 Task: Add Naturtint Permanent Hair Color, 8G Sandy Golden Blonde to the cart.
Action: Mouse moved to (270, 140)
Screenshot: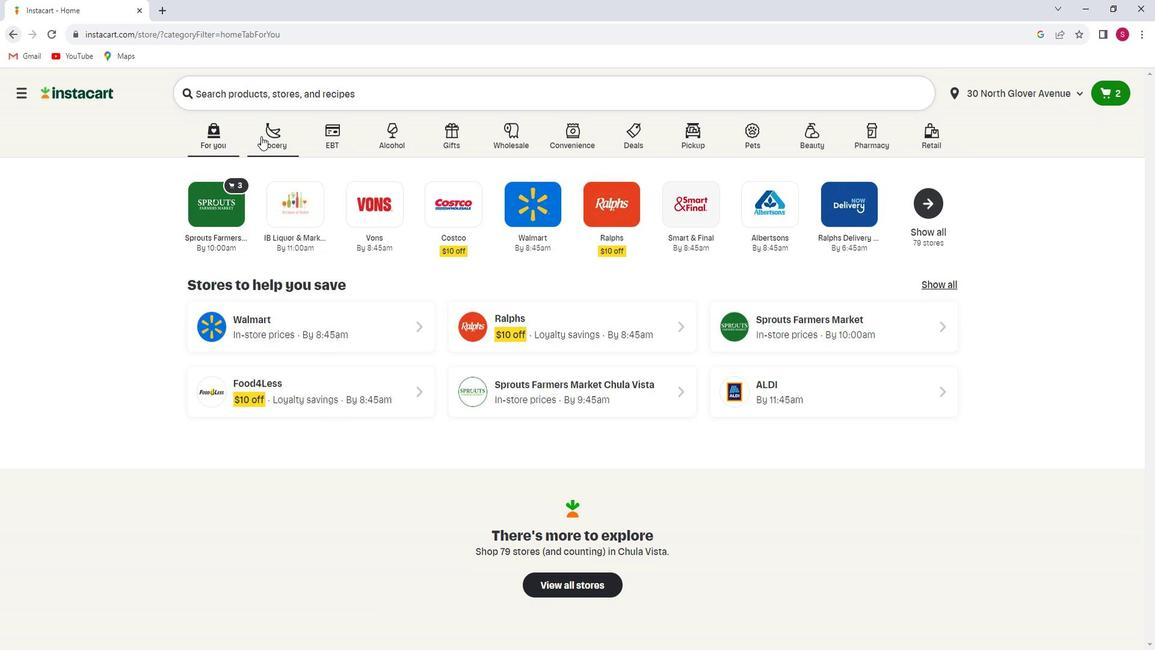 
Action: Mouse pressed left at (270, 140)
Screenshot: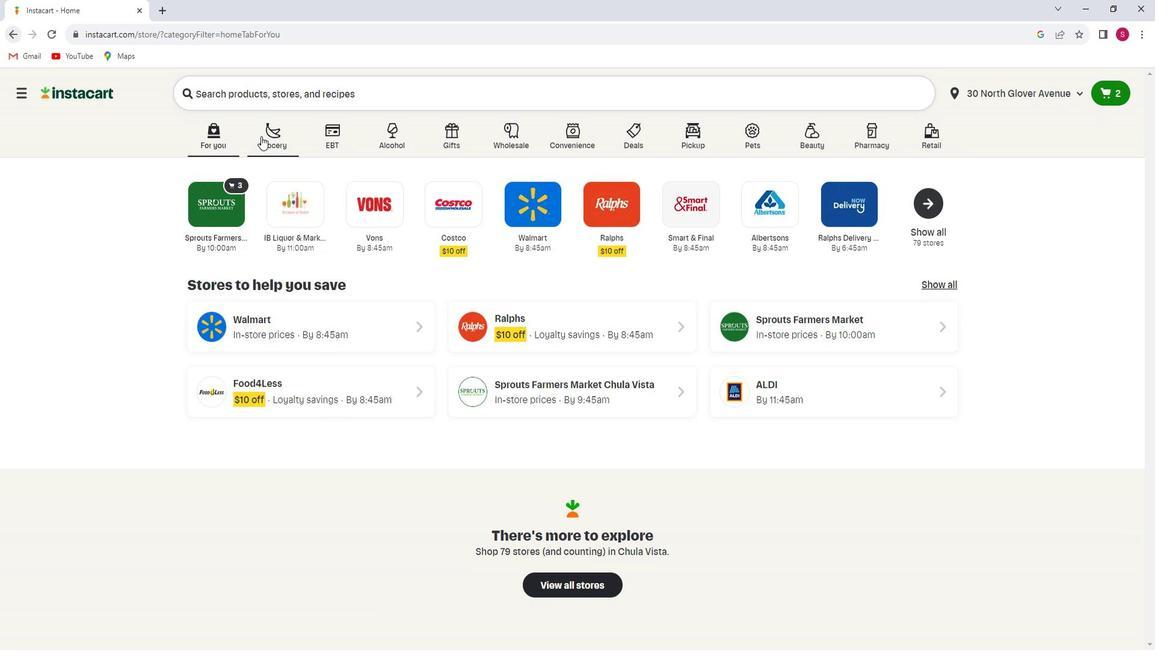 
Action: Mouse moved to (331, 356)
Screenshot: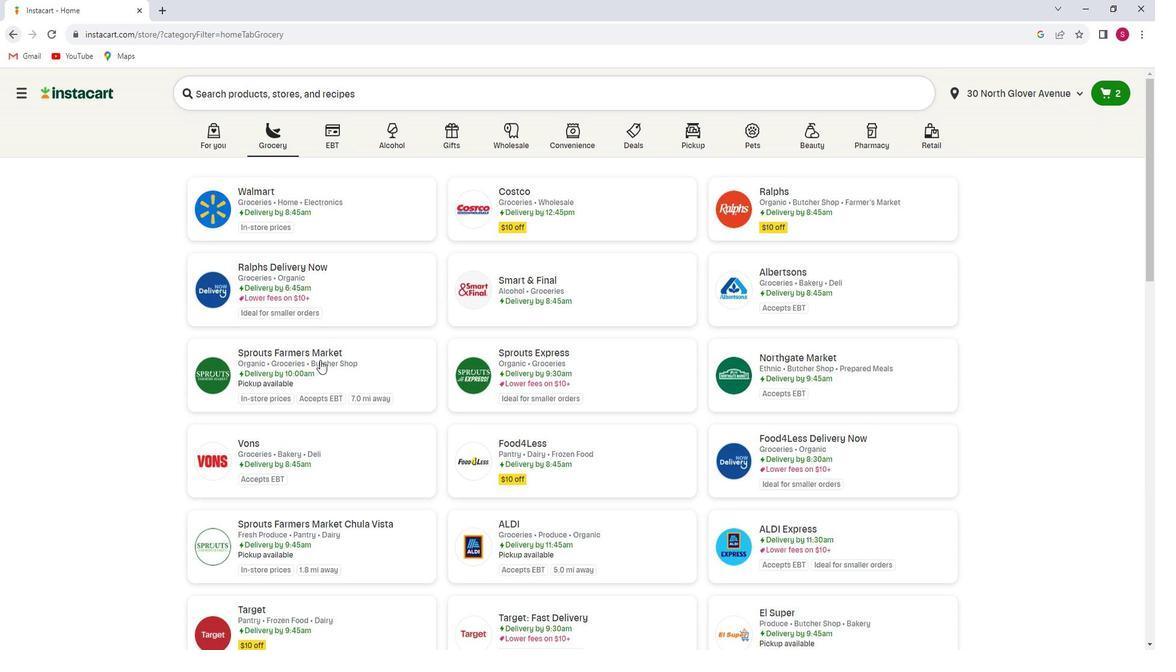 
Action: Mouse pressed left at (331, 356)
Screenshot: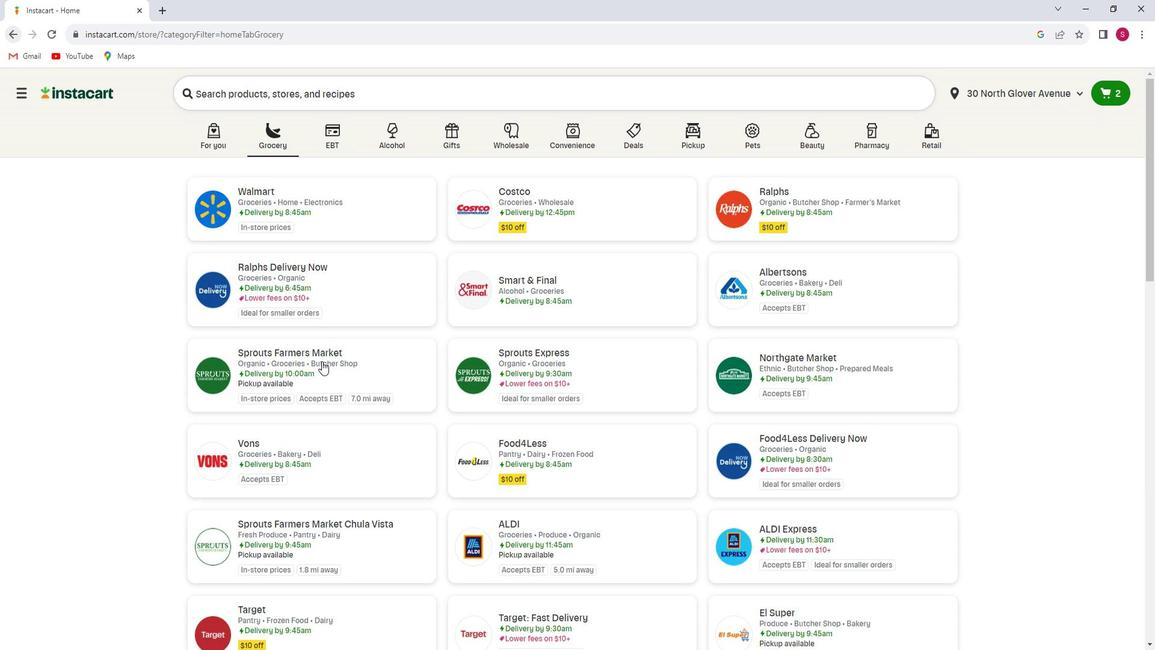 
Action: Mouse moved to (101, 381)
Screenshot: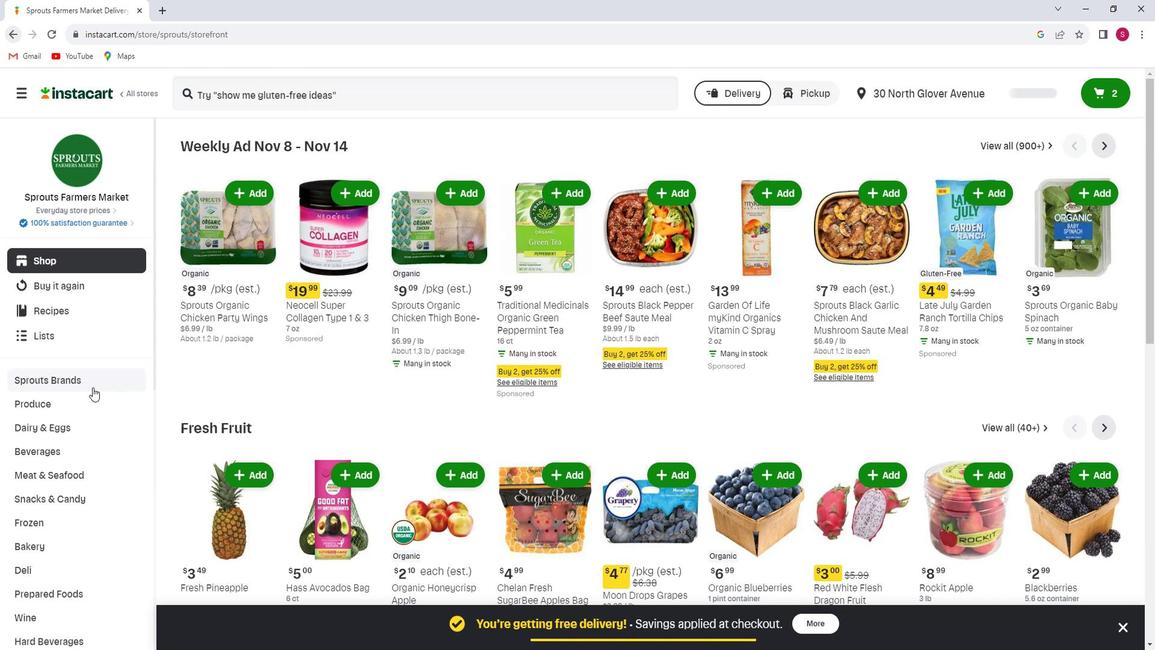 
Action: Mouse scrolled (101, 381) with delta (0, 0)
Screenshot: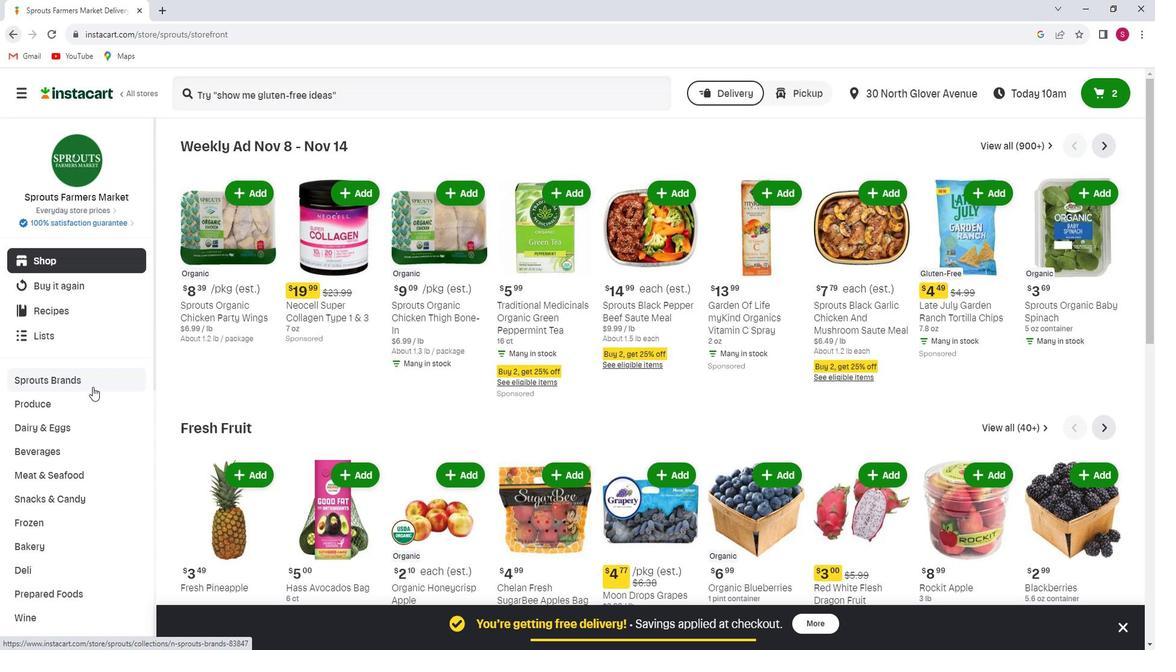 
Action: Mouse scrolled (101, 381) with delta (0, 0)
Screenshot: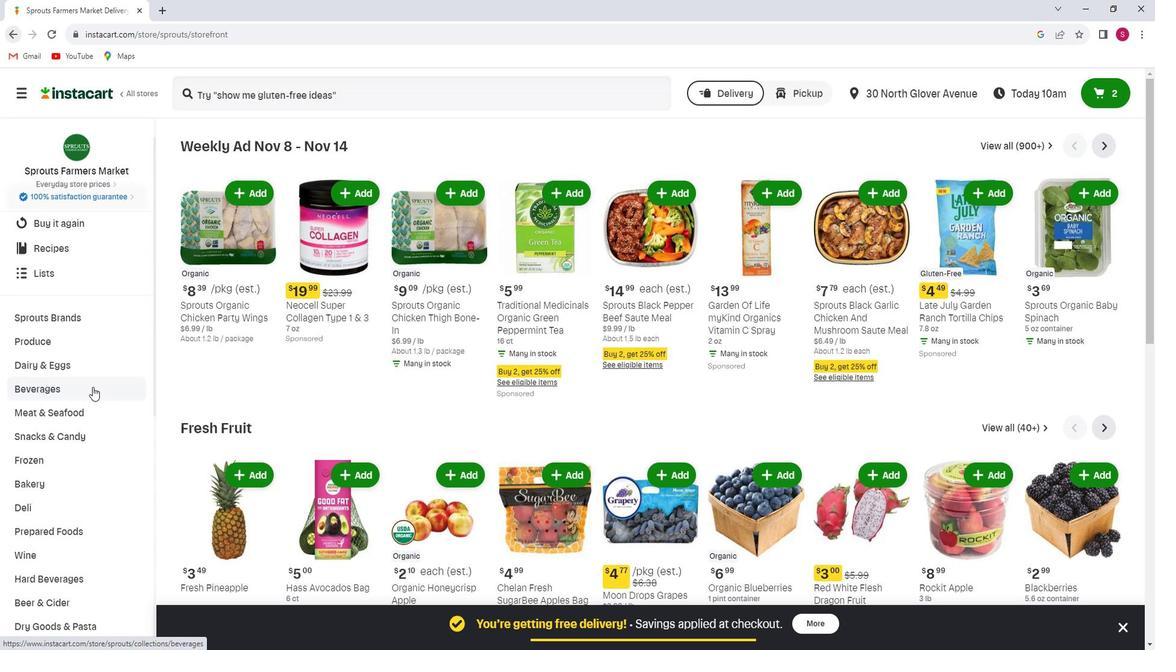 
Action: Mouse scrolled (101, 381) with delta (0, 0)
Screenshot: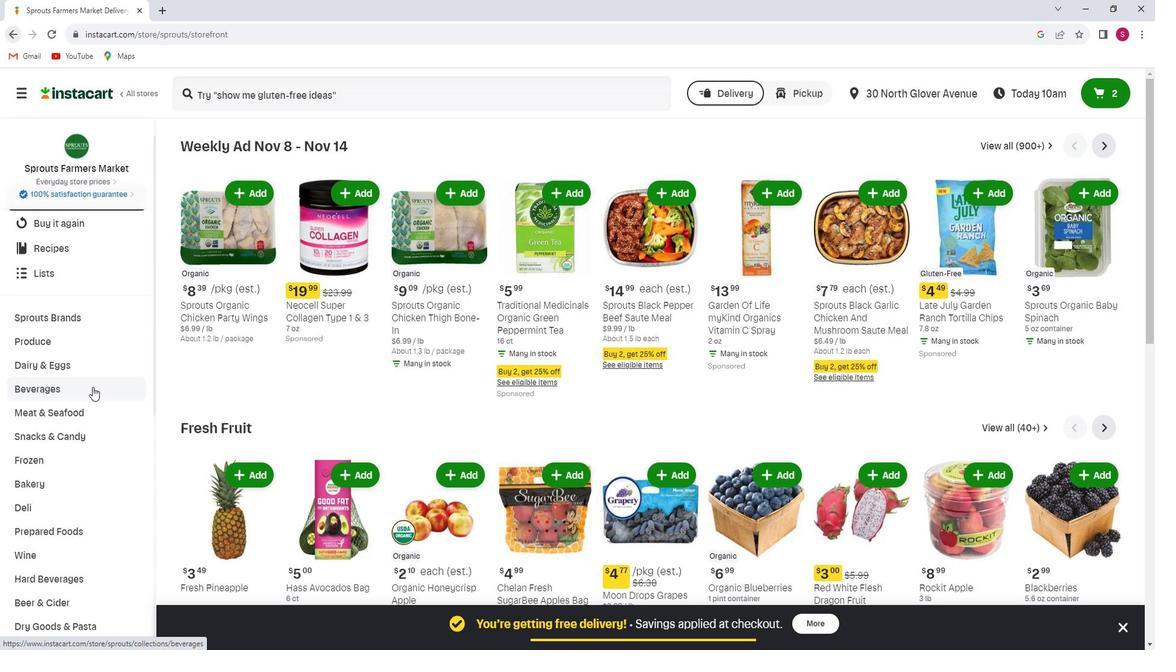 
Action: Mouse scrolled (101, 381) with delta (0, 0)
Screenshot: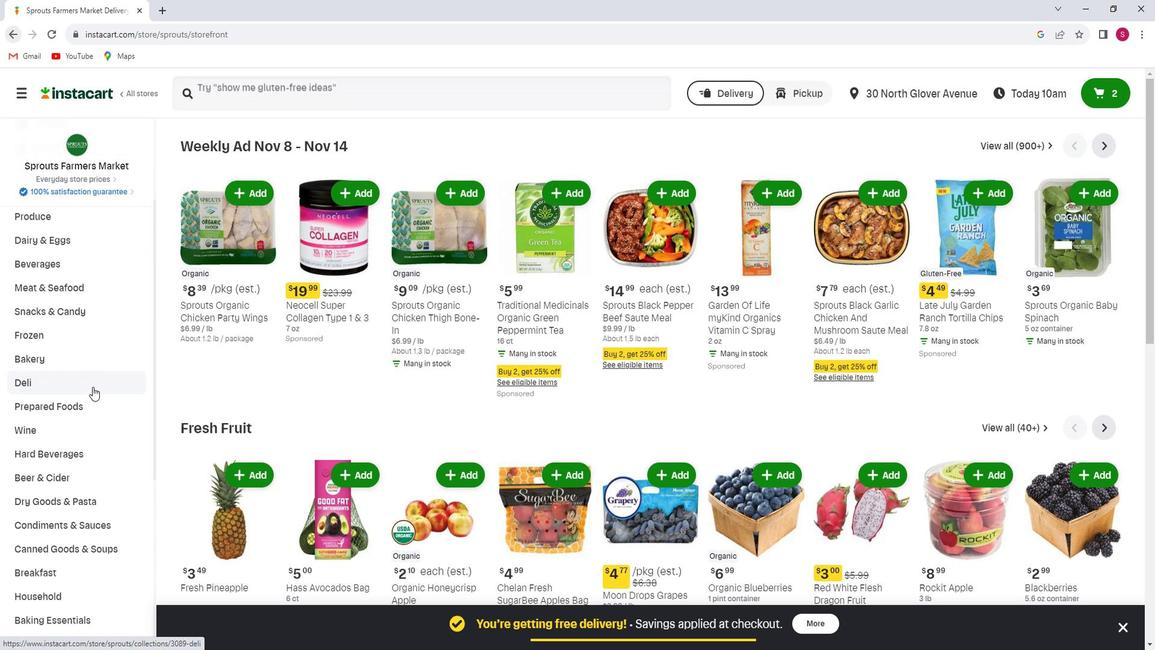 
Action: Mouse scrolled (101, 381) with delta (0, 0)
Screenshot: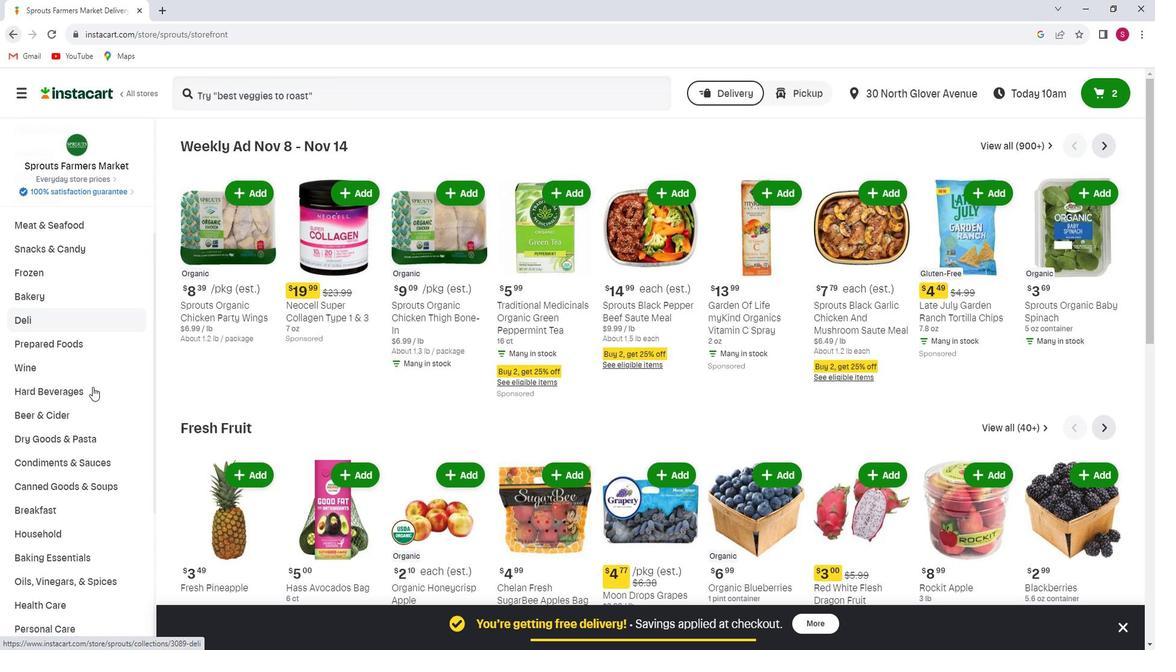
Action: Mouse scrolled (101, 381) with delta (0, 0)
Screenshot: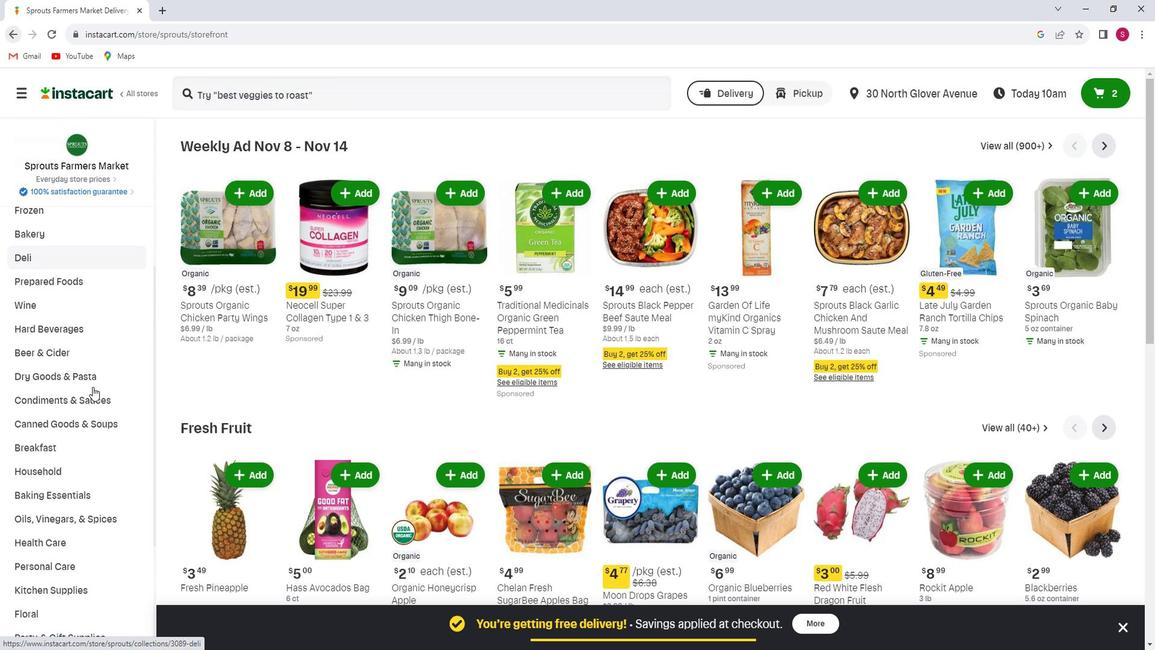 
Action: Mouse scrolled (101, 381) with delta (0, 0)
Screenshot: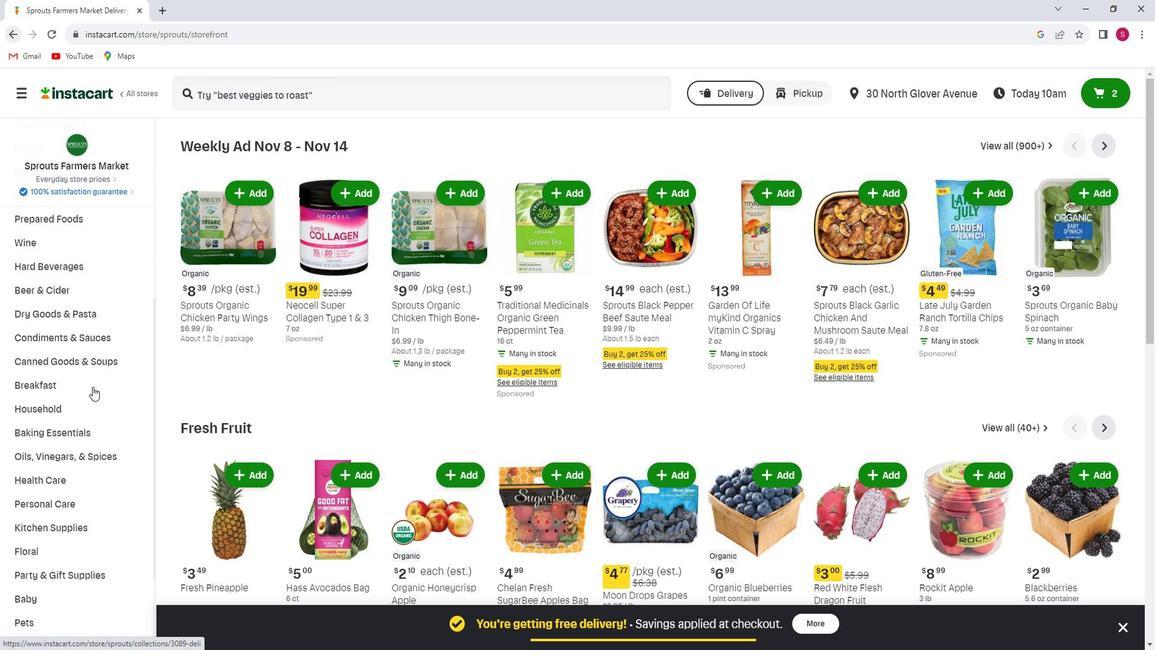 
Action: Mouse moved to (65, 427)
Screenshot: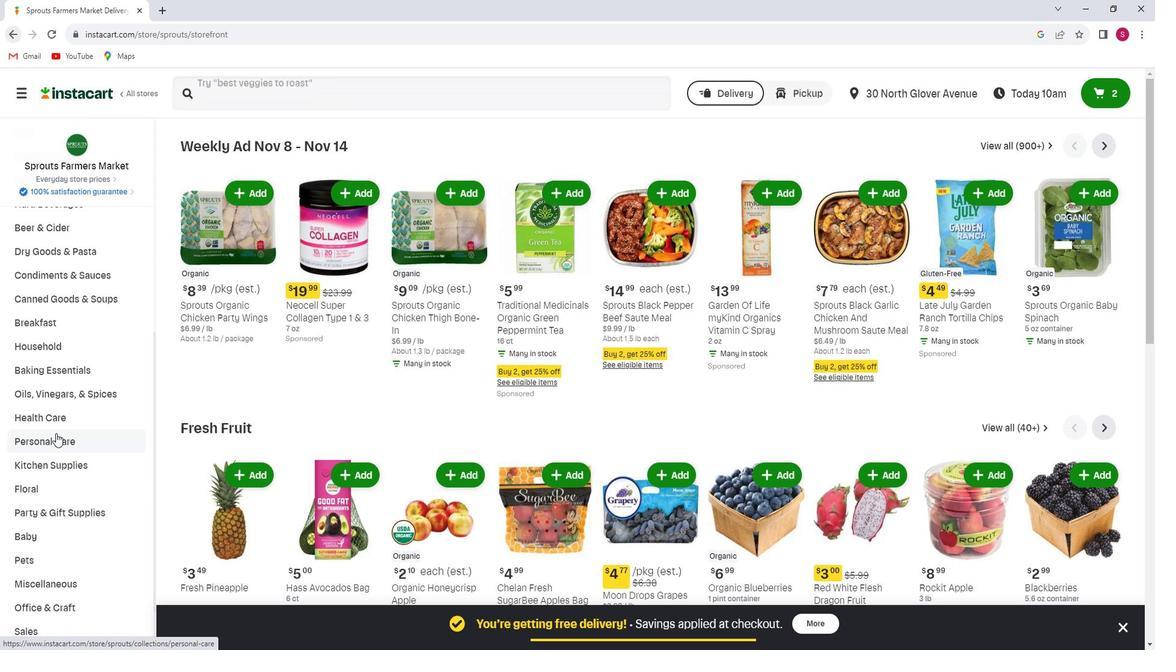 
Action: Mouse pressed left at (65, 427)
Screenshot: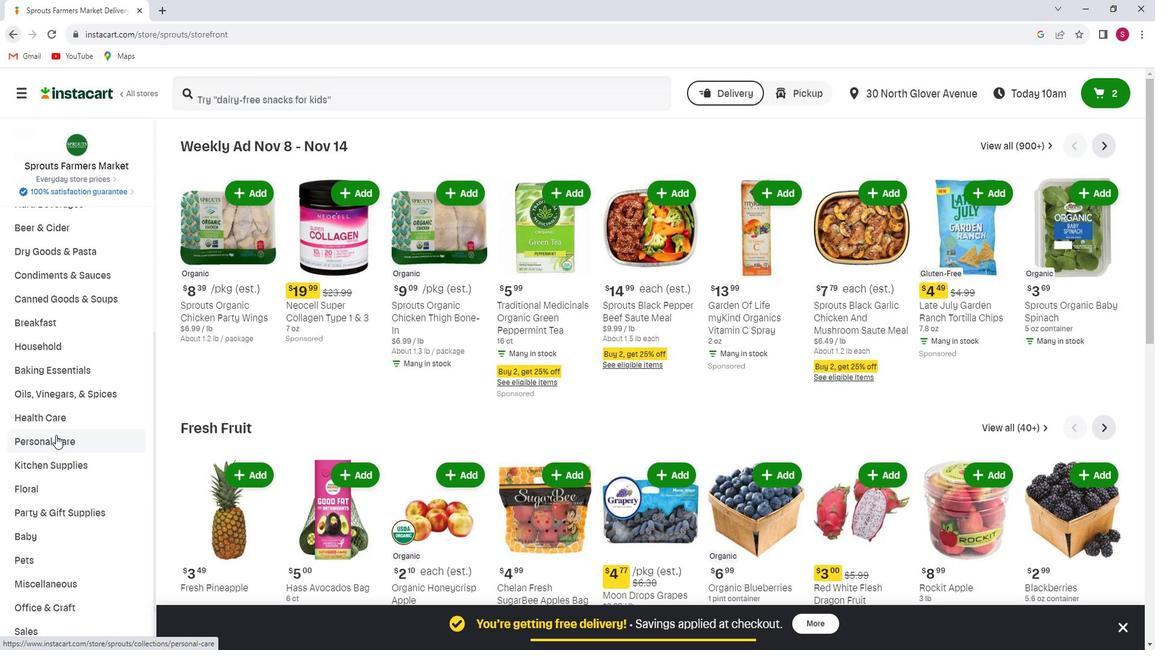
Action: Mouse moved to (787, 174)
Screenshot: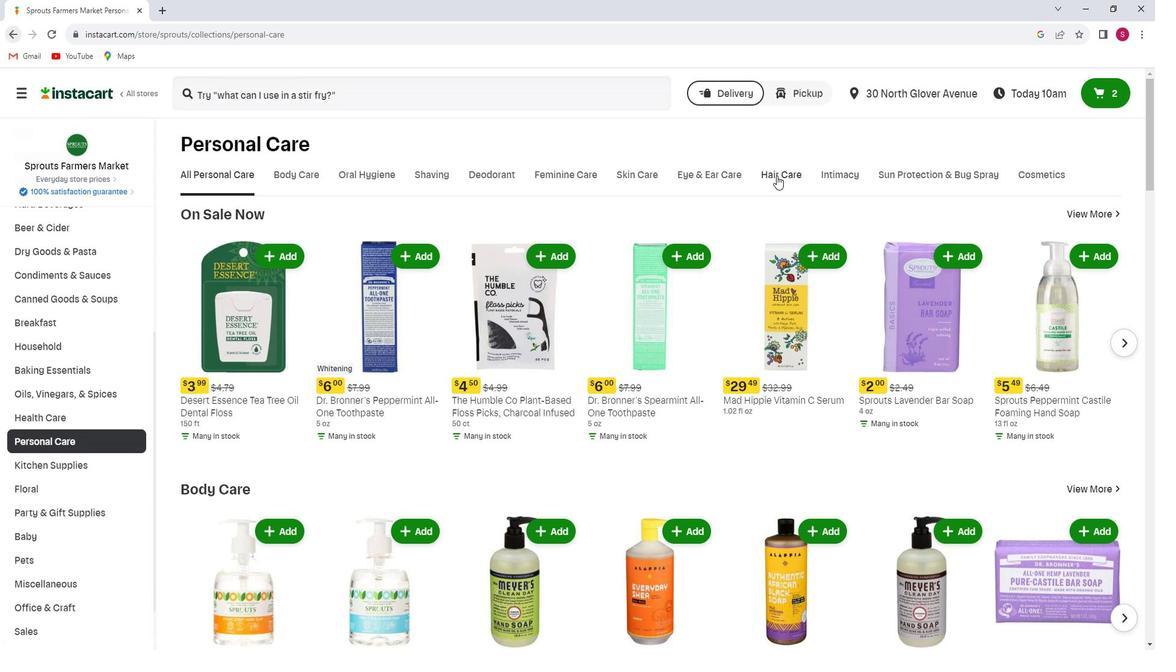 
Action: Mouse pressed left at (787, 174)
Screenshot: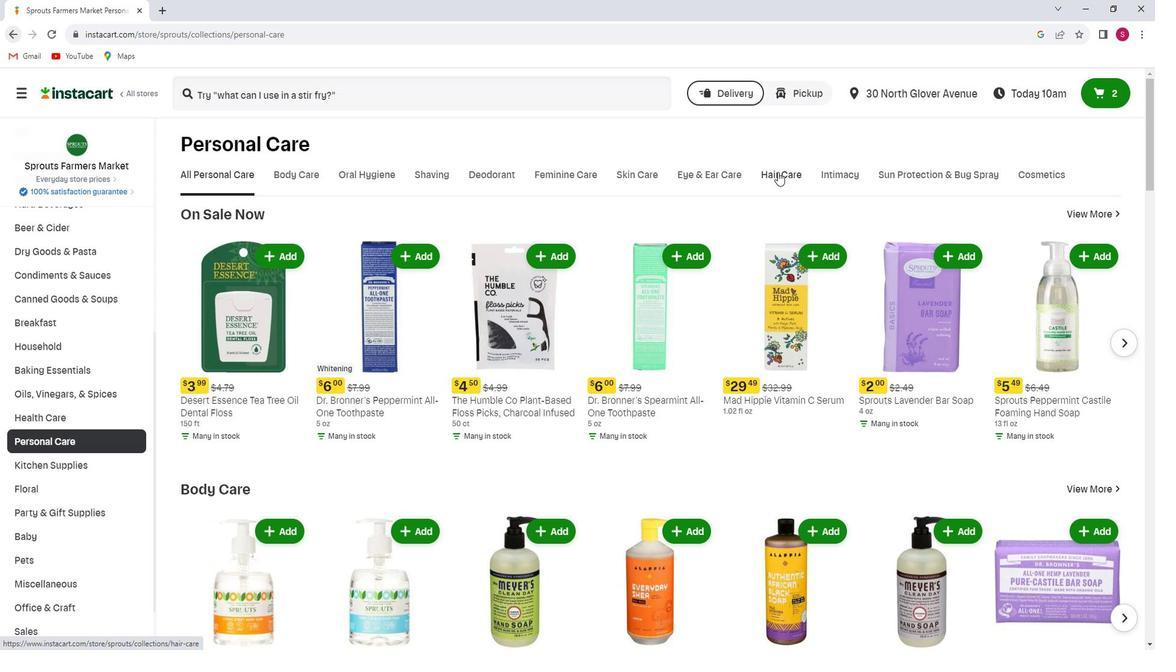 
Action: Mouse moved to (615, 234)
Screenshot: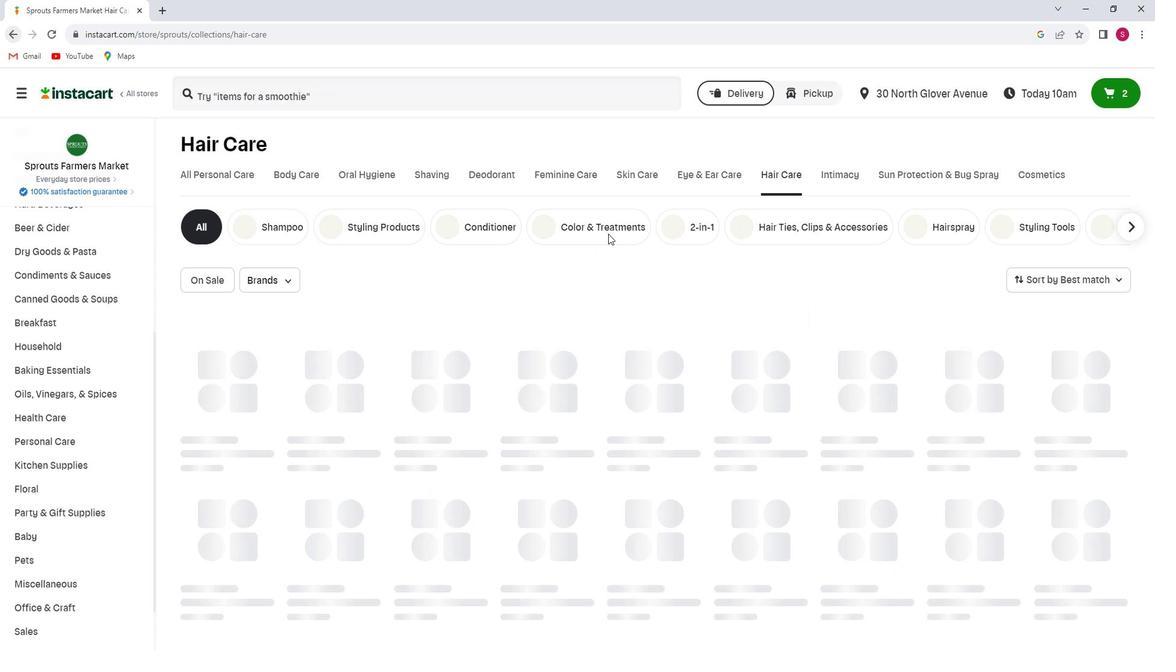 
Action: Mouse pressed left at (615, 234)
Screenshot: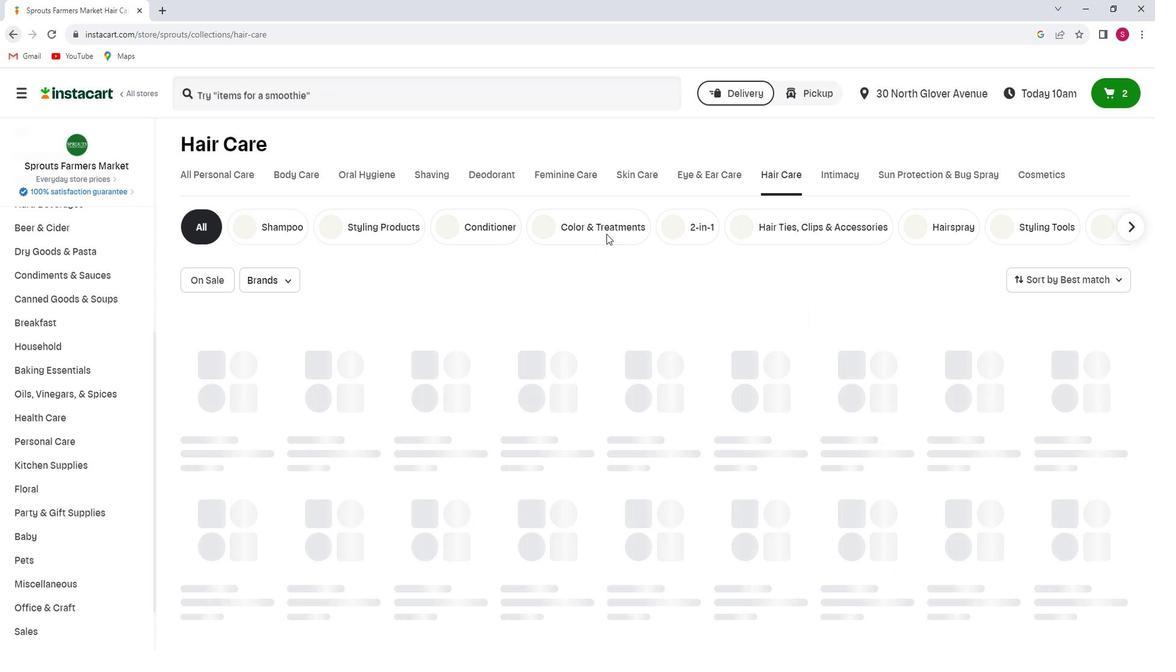 
Action: Mouse moved to (351, 96)
Screenshot: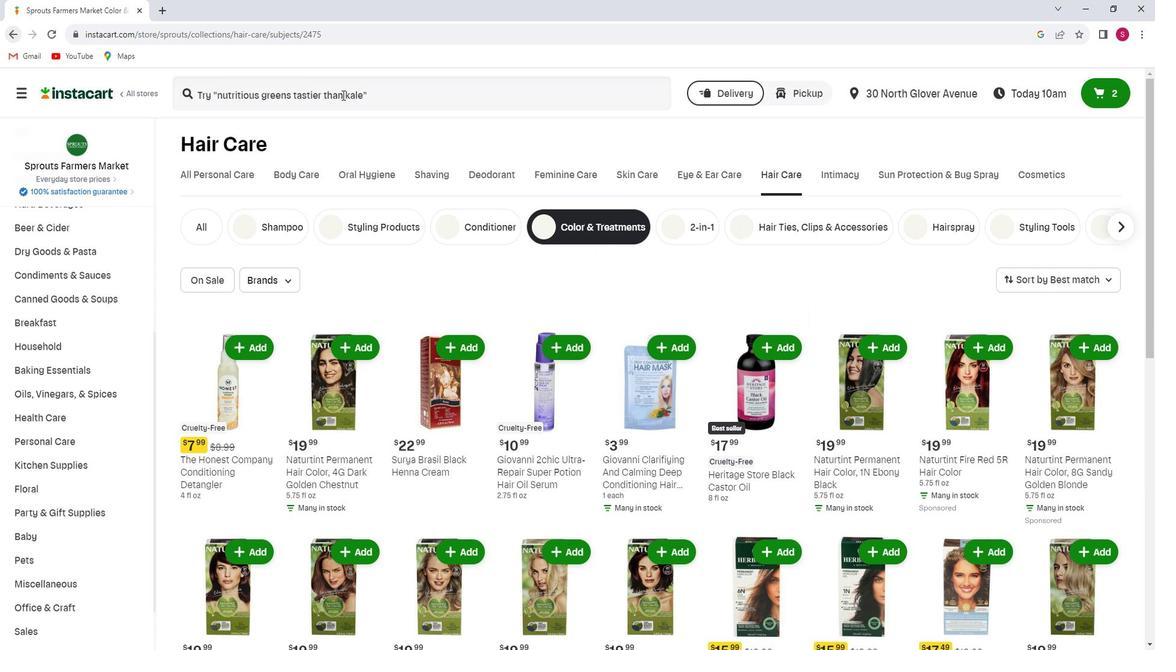 
Action: Mouse pressed left at (351, 96)
Screenshot: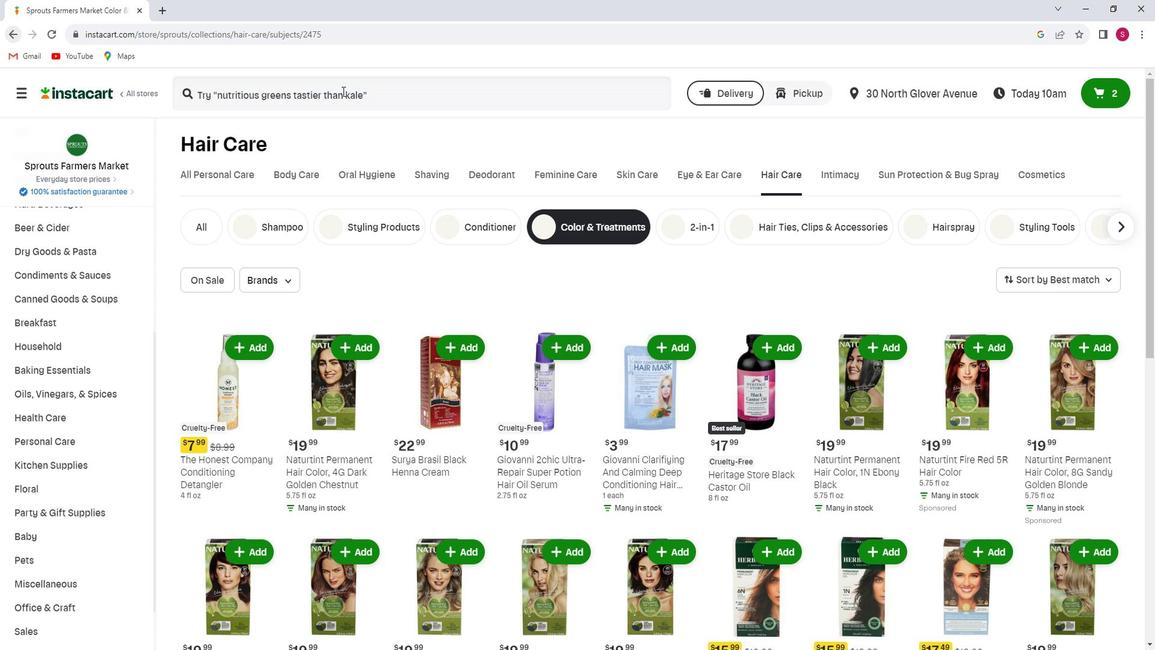 
Action: Key pressed <Key.shift_r>Naturtint<Key.space><Key.shift_r>Permanent<Key.space><Key.shift_r><Key.shift_r><Key.shift_r><Key.shift_r><Key.shift_r><Key.shift_r>Hair<Key.space><Key.shift>Color,<Key.space>5<Key.backspace>8<Key.shift_r>G<Key.space>
Screenshot: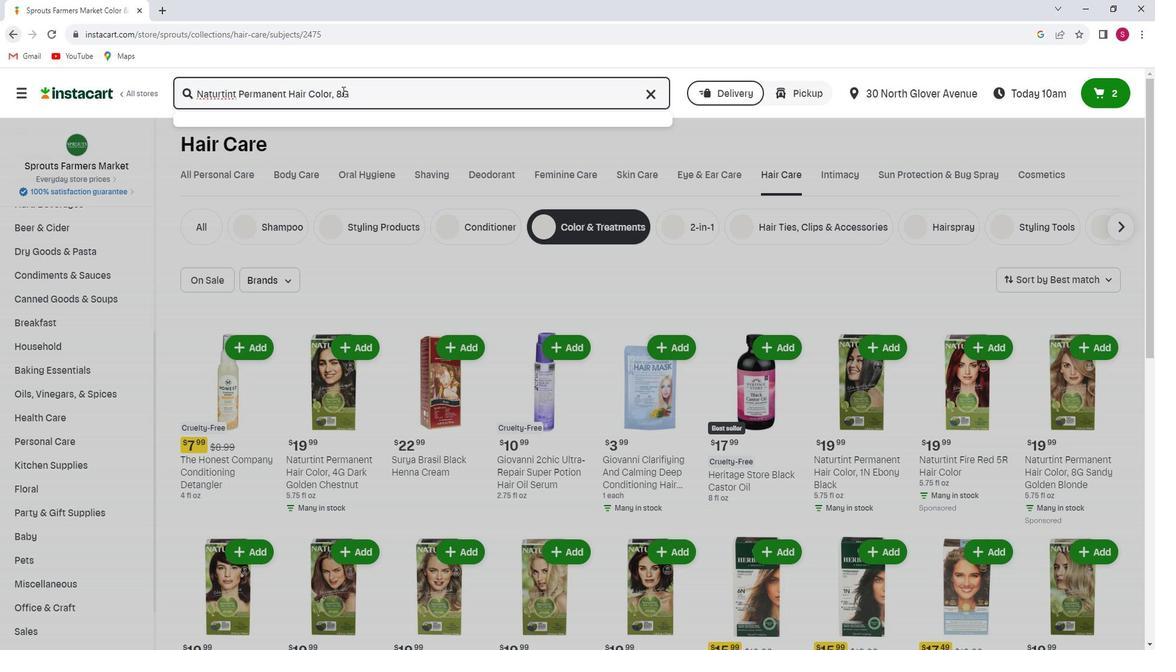 
Action: Mouse moved to (351, 96)
Screenshot: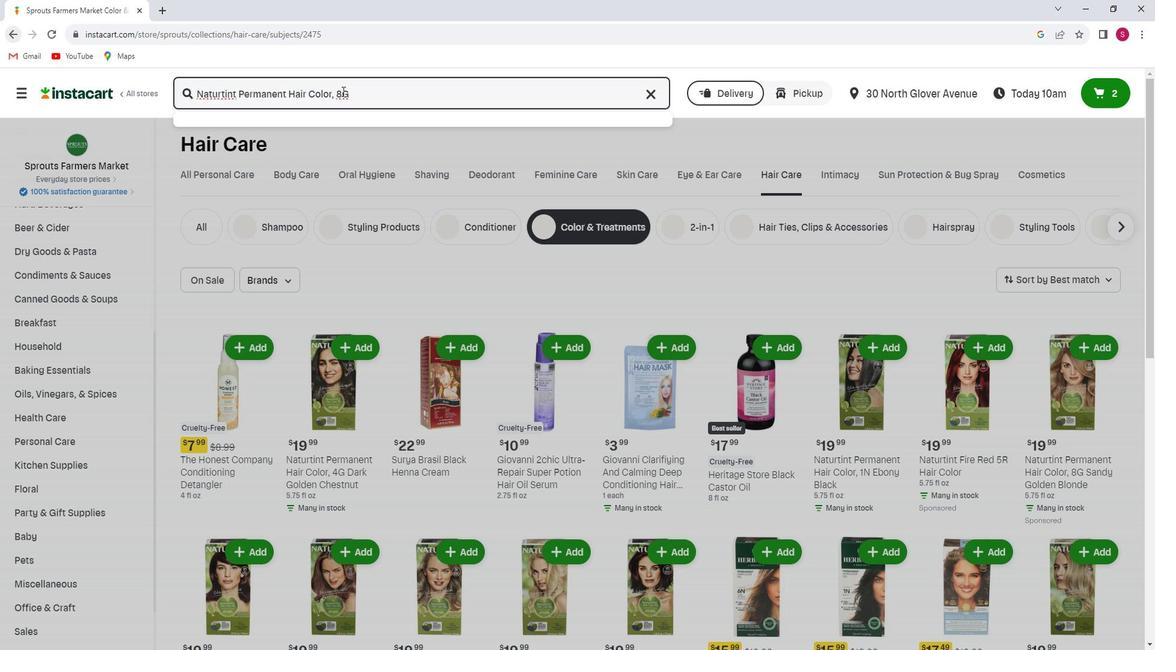 
Action: Key pressed <Key.shift>Sandy<Key.space><Key.shift>Golden<Key.space><Key.shift_r><Key.shift_r><Key.shift_r><Key.shift_r><Key.shift_r><Key.shift_r><Key.shift_r><Key.shift_r><Key.shift_r><Key.shift_r><Key.shift_r><Key.shift_r><Key.shift_r><Key.shift_r><Key.shift_r><Key.shift_r><Key.shift_r><Key.shift_r><Key.shift_r><Key.shift_r><Key.shift_r><Key.shift_r>Blonde<Key.enter>
Screenshot: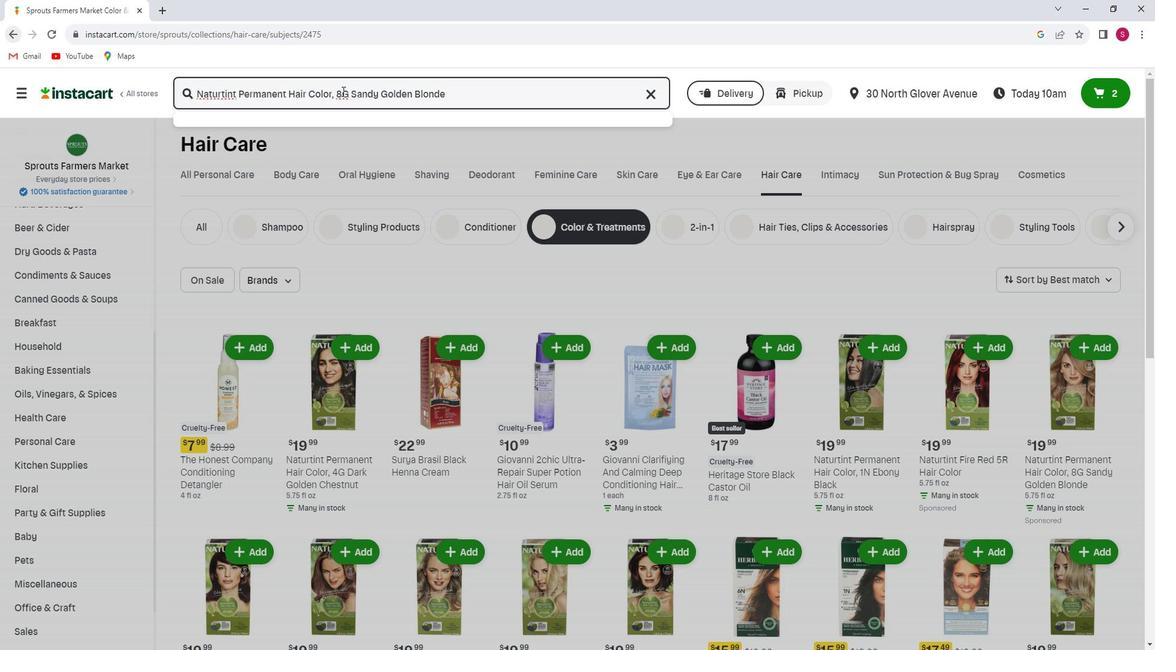 
Action: Mouse moved to (354, 205)
Screenshot: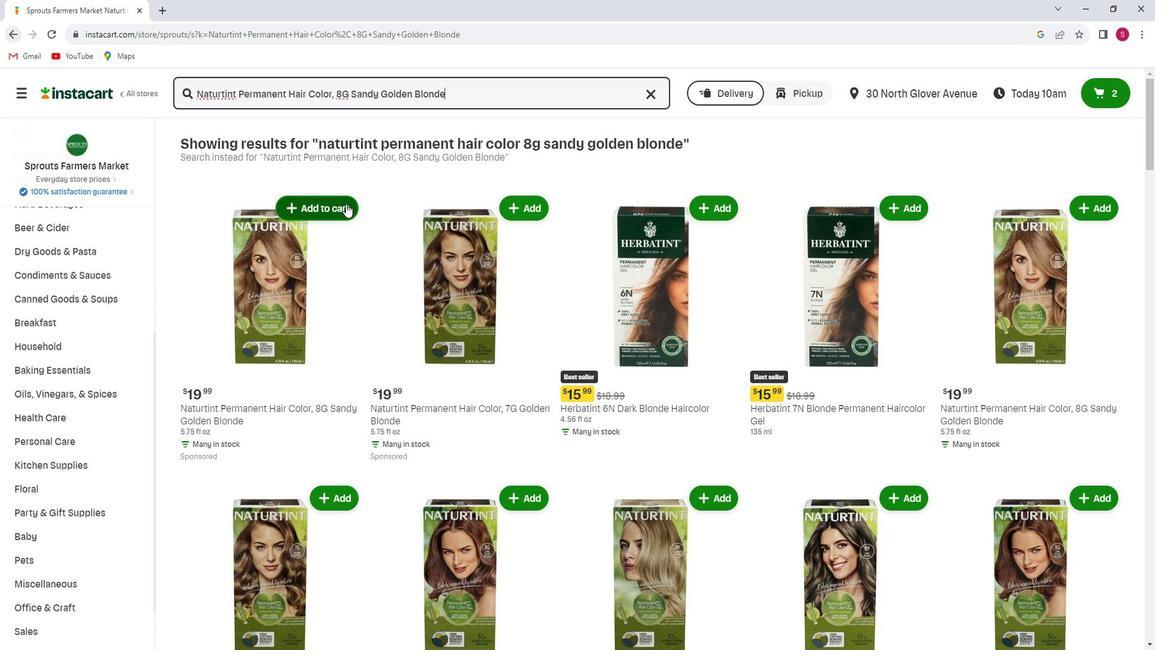 
Action: Mouse pressed left at (354, 205)
Screenshot: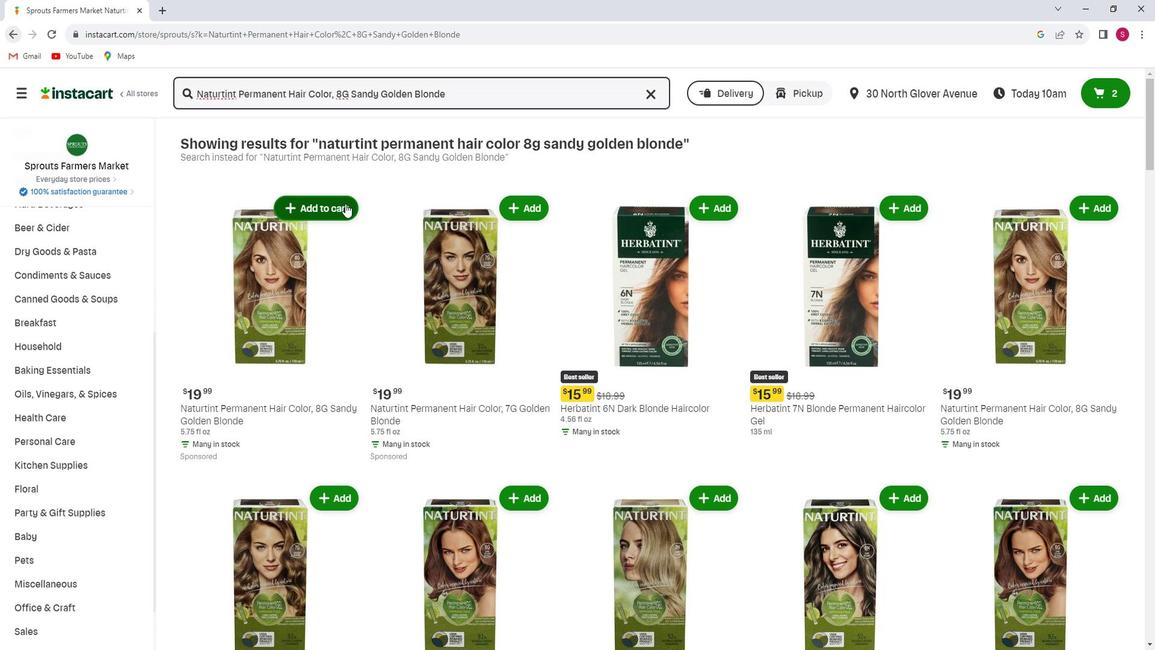 
Action: Mouse moved to (367, 263)
Screenshot: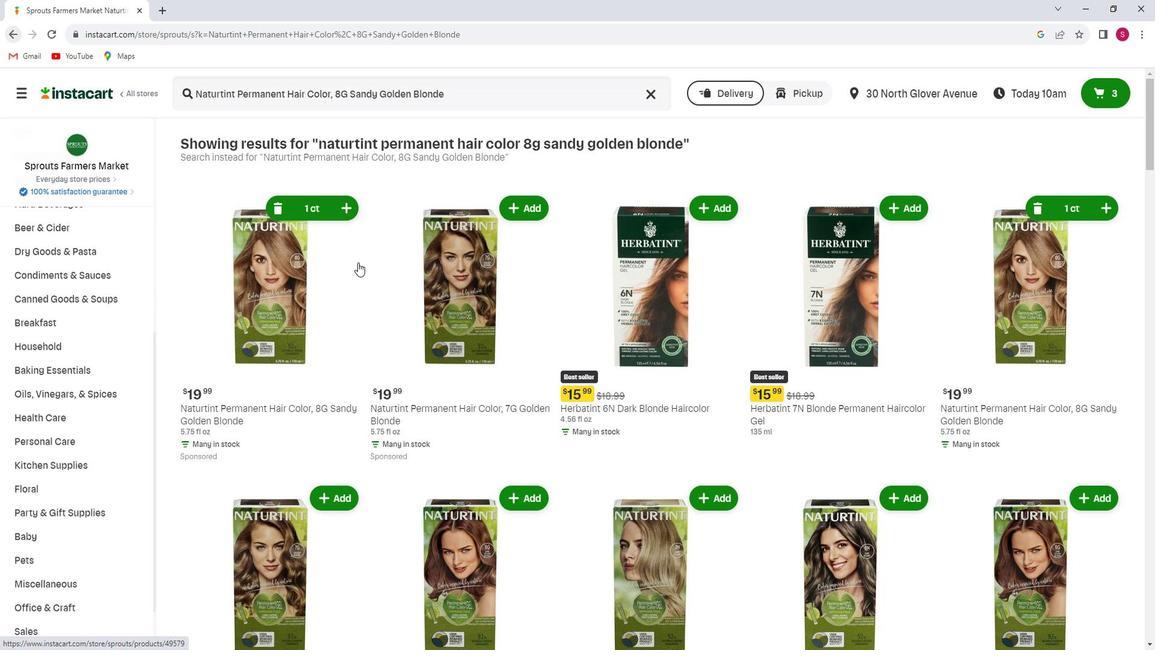 
